Task: Create List Usability Testing in Board Sales Forecasting Software to Workspace Administrative Assistance. Create List User Research in Board Sales Performance Analysis to Workspace Administrative Assistance. Create List User Surveys in Board Business Model Revenue Streams Analysis and Optimization to Workspace Administrative Assistance
Action: Mouse moved to (888, 214)
Screenshot: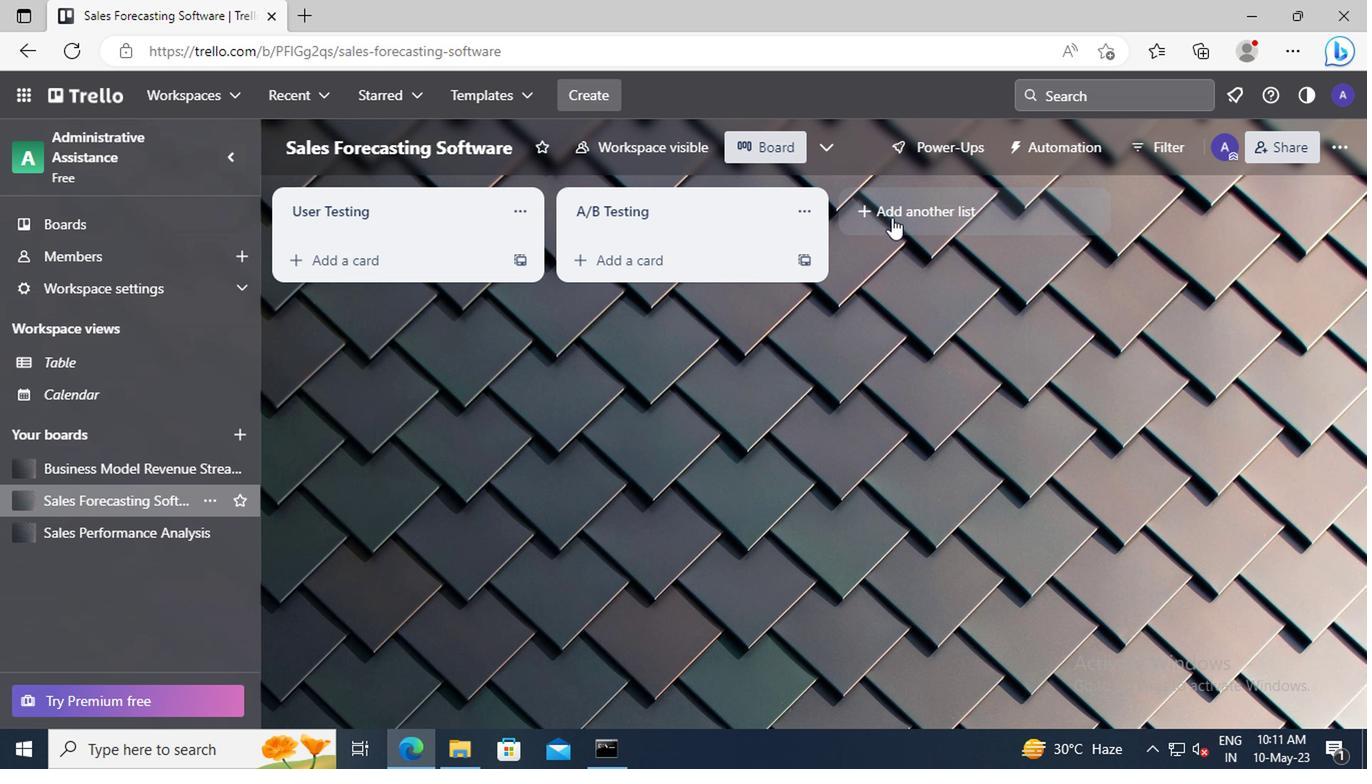 
Action: Mouse pressed left at (888, 214)
Screenshot: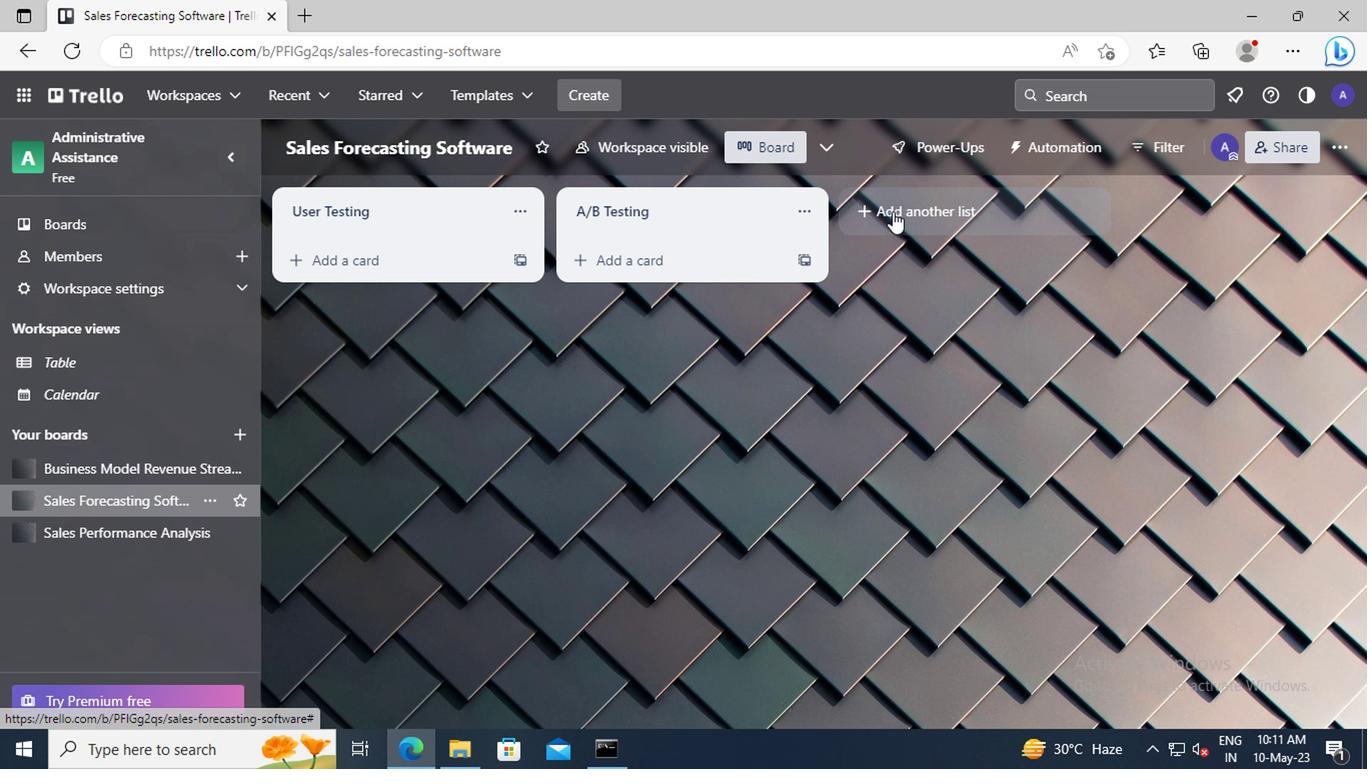 
Action: Key pressed <Key.shift>USABILITY<Key.space><Key.shift>TESTING
Screenshot: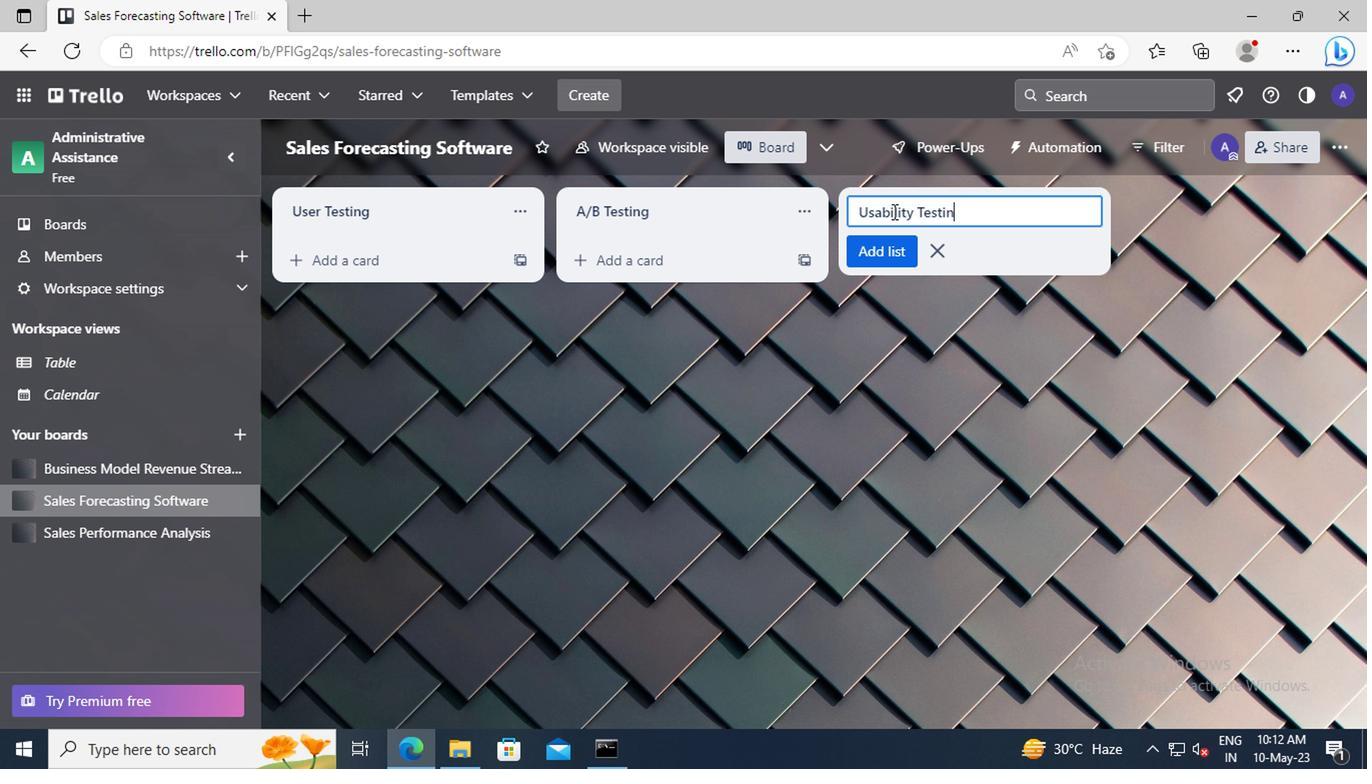 
Action: Mouse moved to (893, 247)
Screenshot: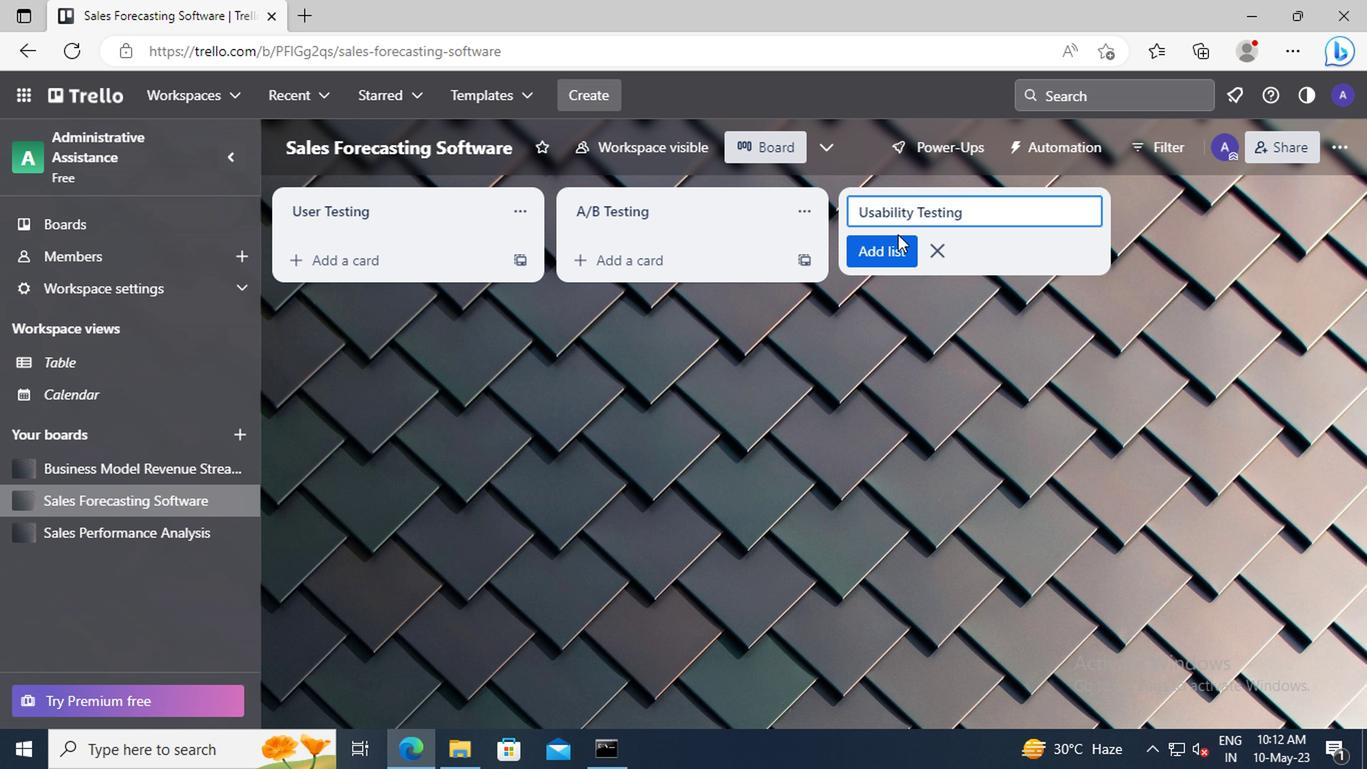 
Action: Mouse pressed left at (893, 247)
Screenshot: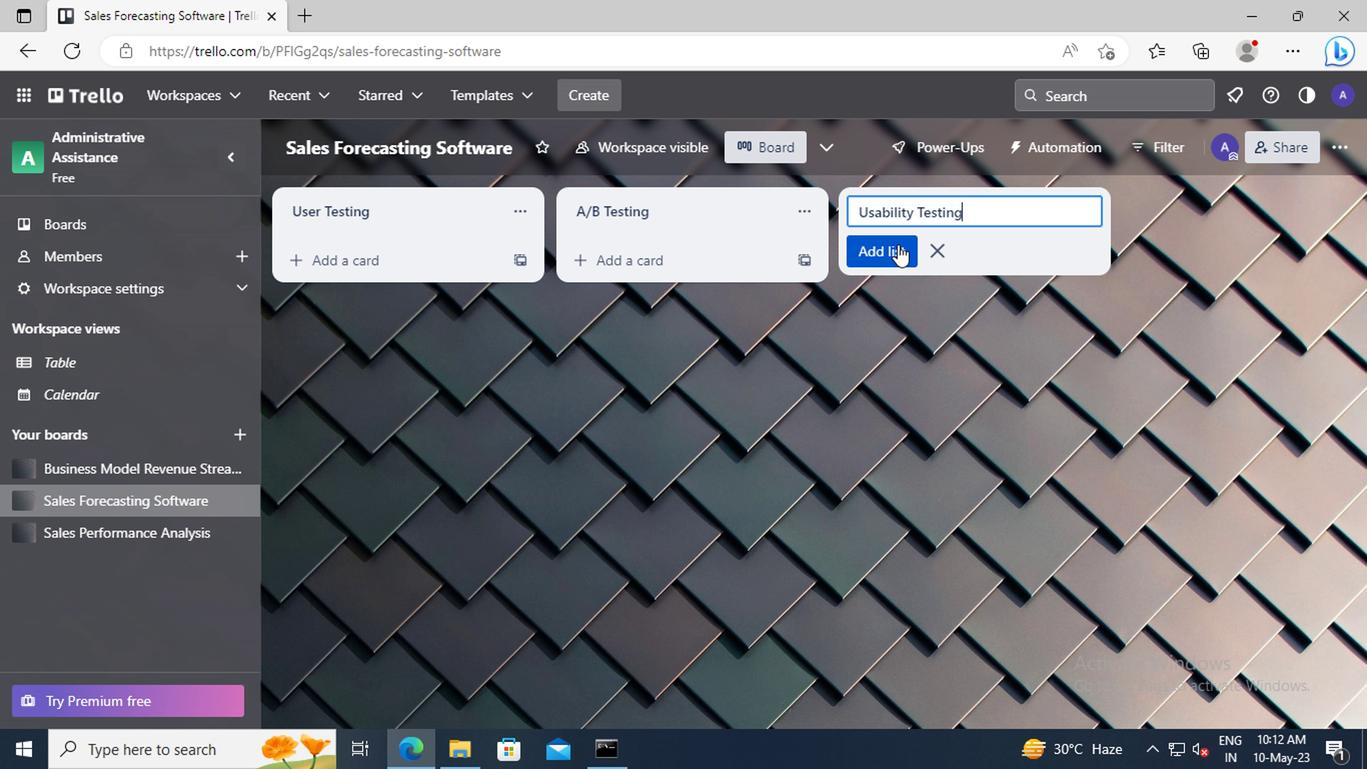 
Action: Mouse moved to (129, 538)
Screenshot: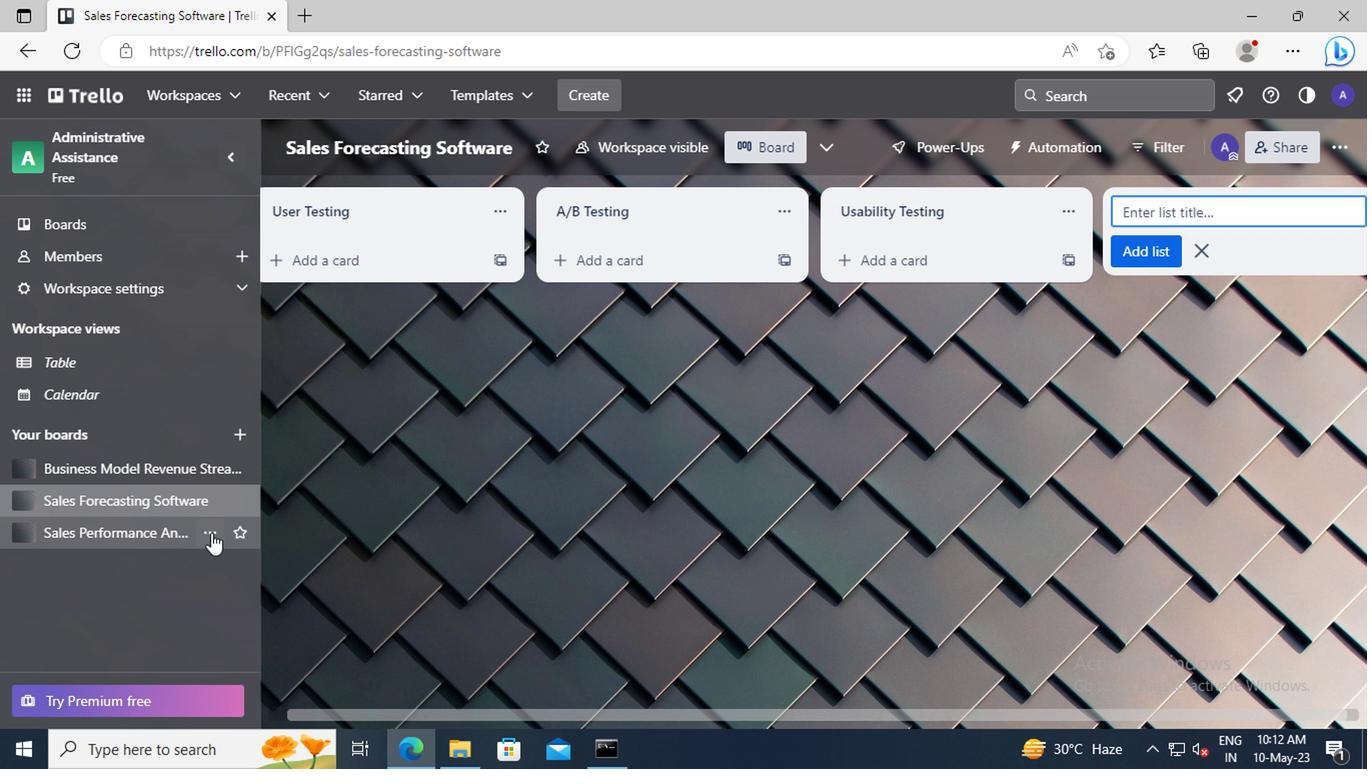 
Action: Mouse pressed left at (129, 538)
Screenshot: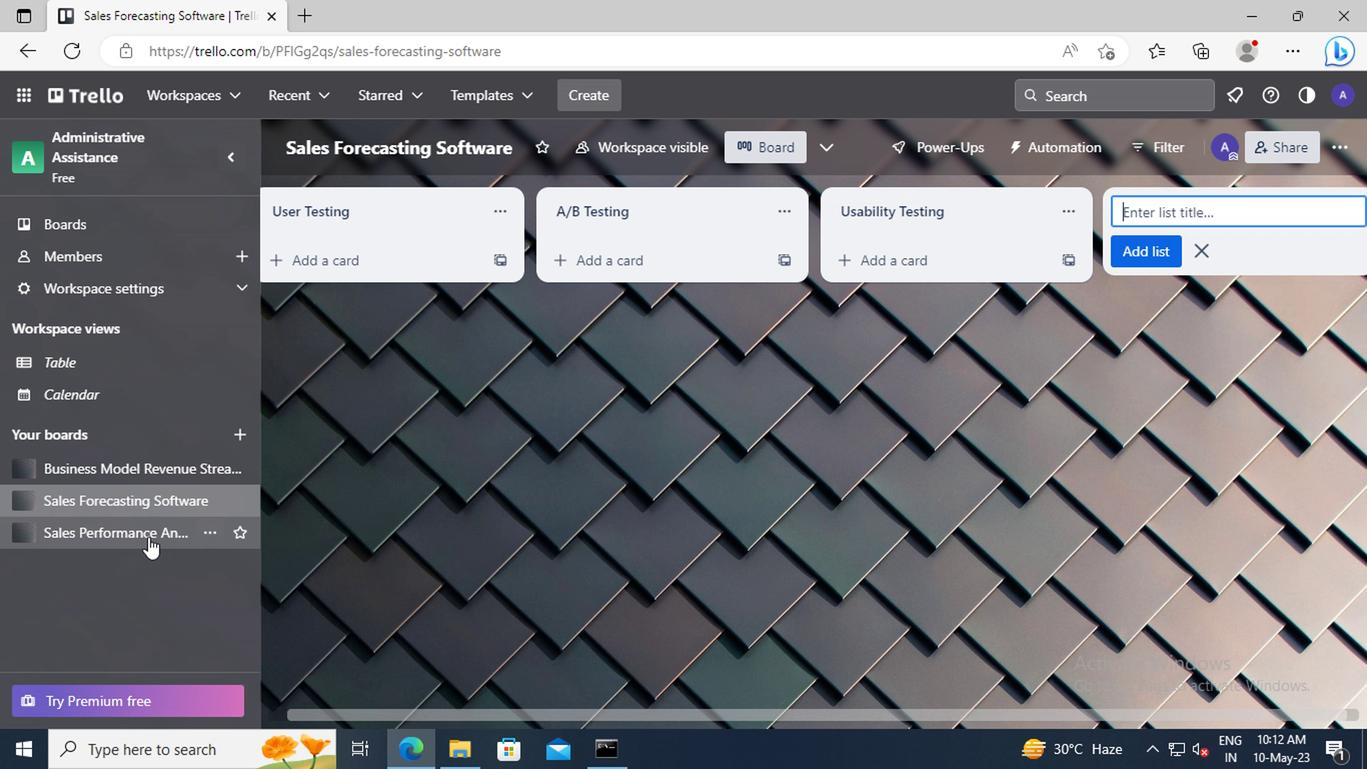 
Action: Mouse moved to (899, 216)
Screenshot: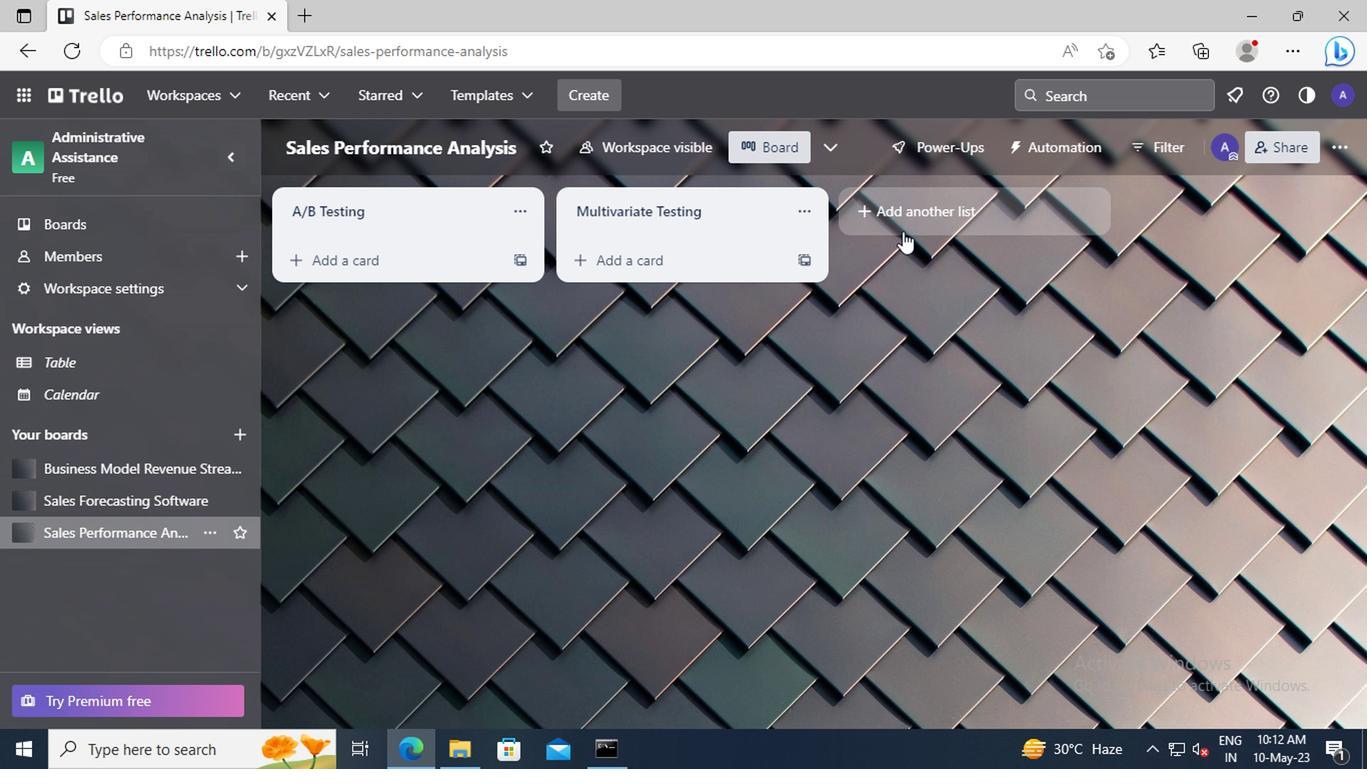 
Action: Mouse pressed left at (899, 216)
Screenshot: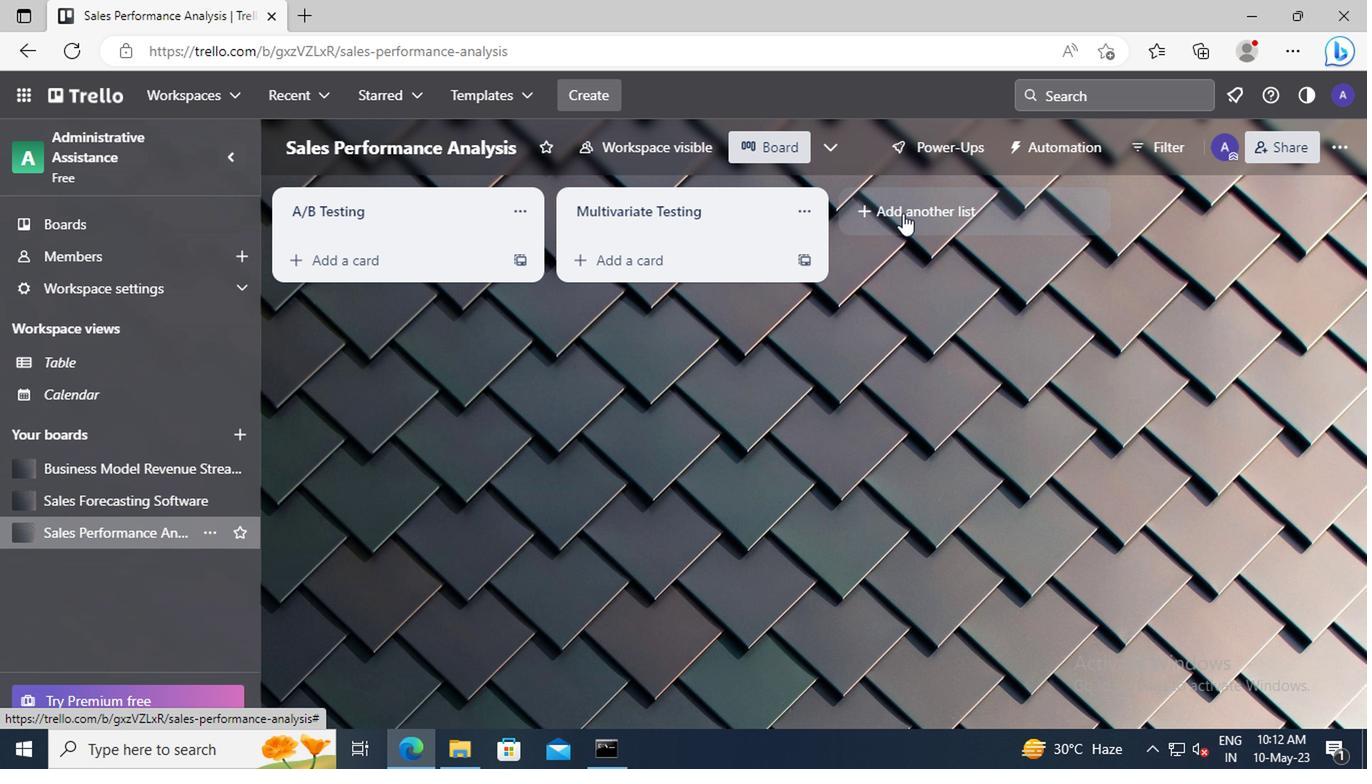 
Action: Key pressed <Key.shift>USER<Key.space><Key.shift>RESEARCH
Screenshot: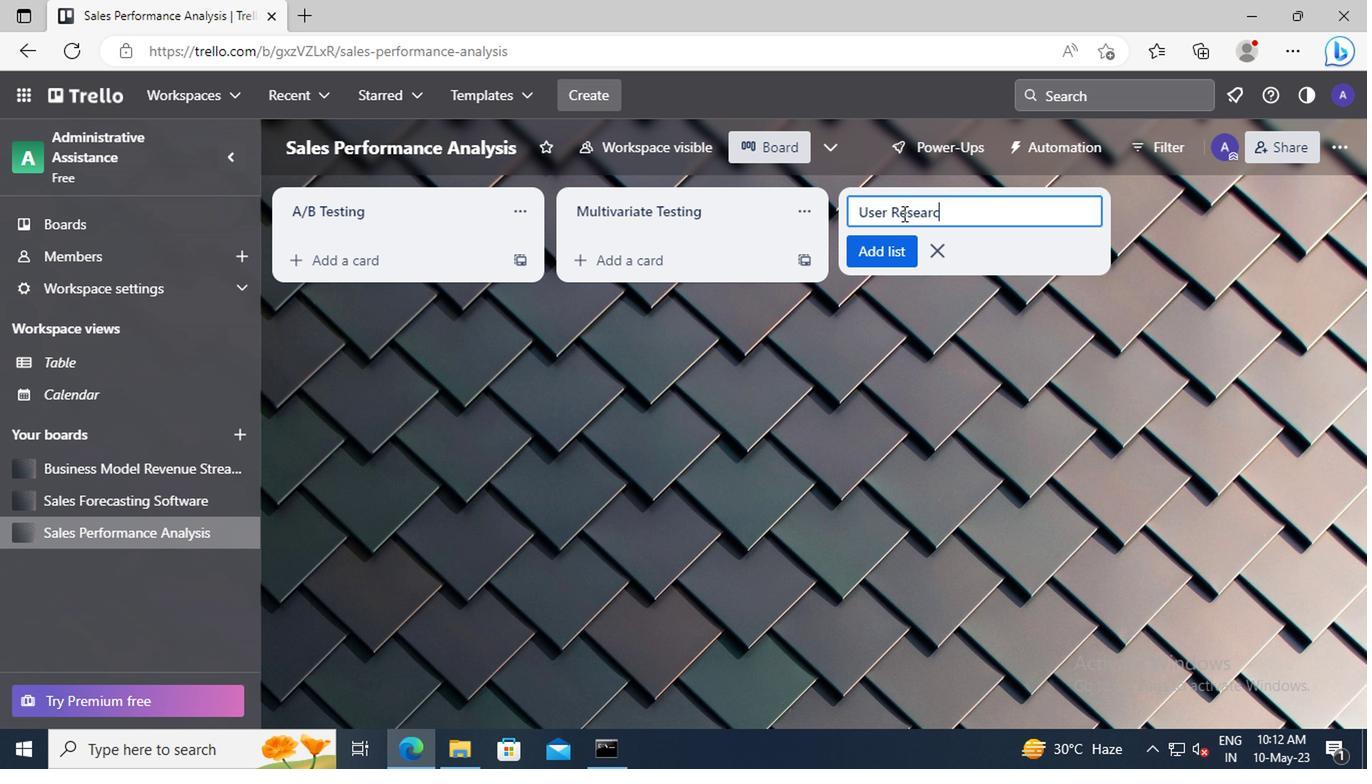 
Action: Mouse moved to (882, 257)
Screenshot: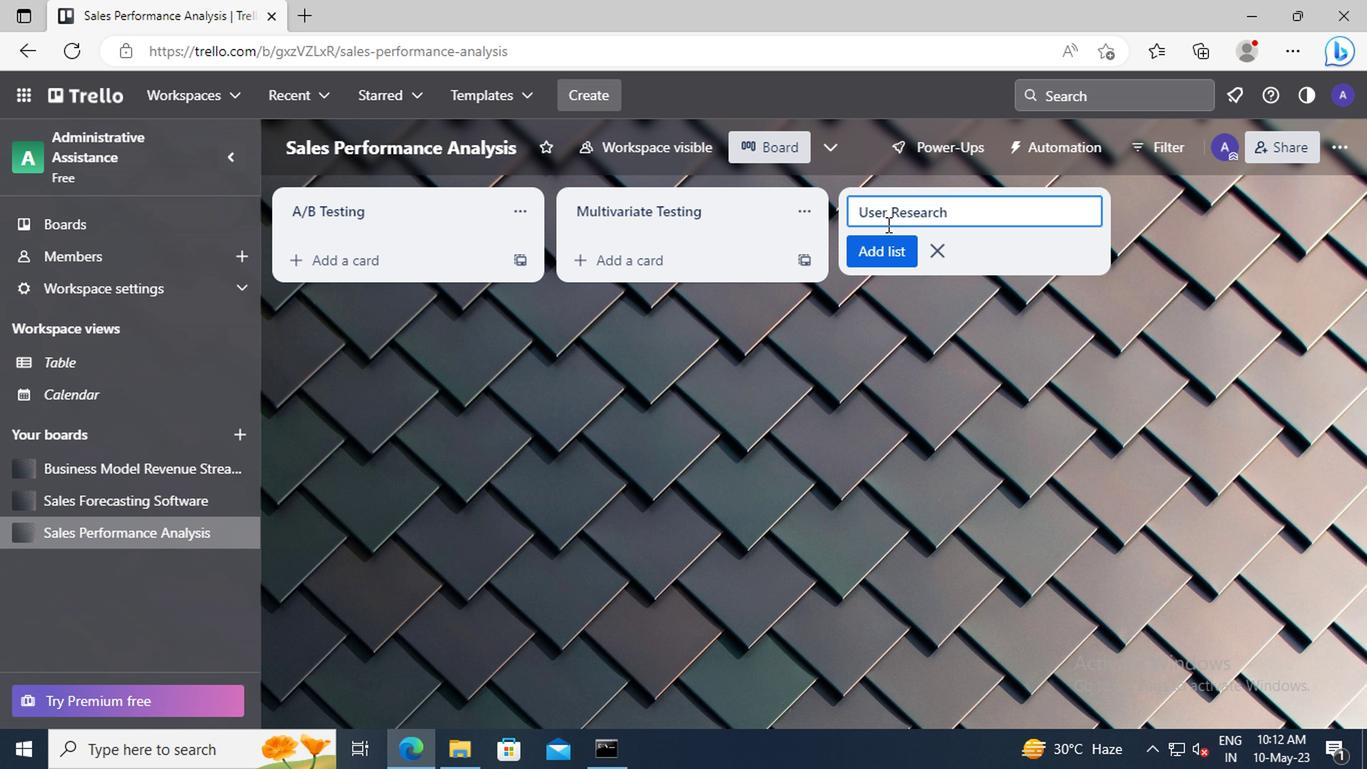 
Action: Mouse pressed left at (882, 257)
Screenshot: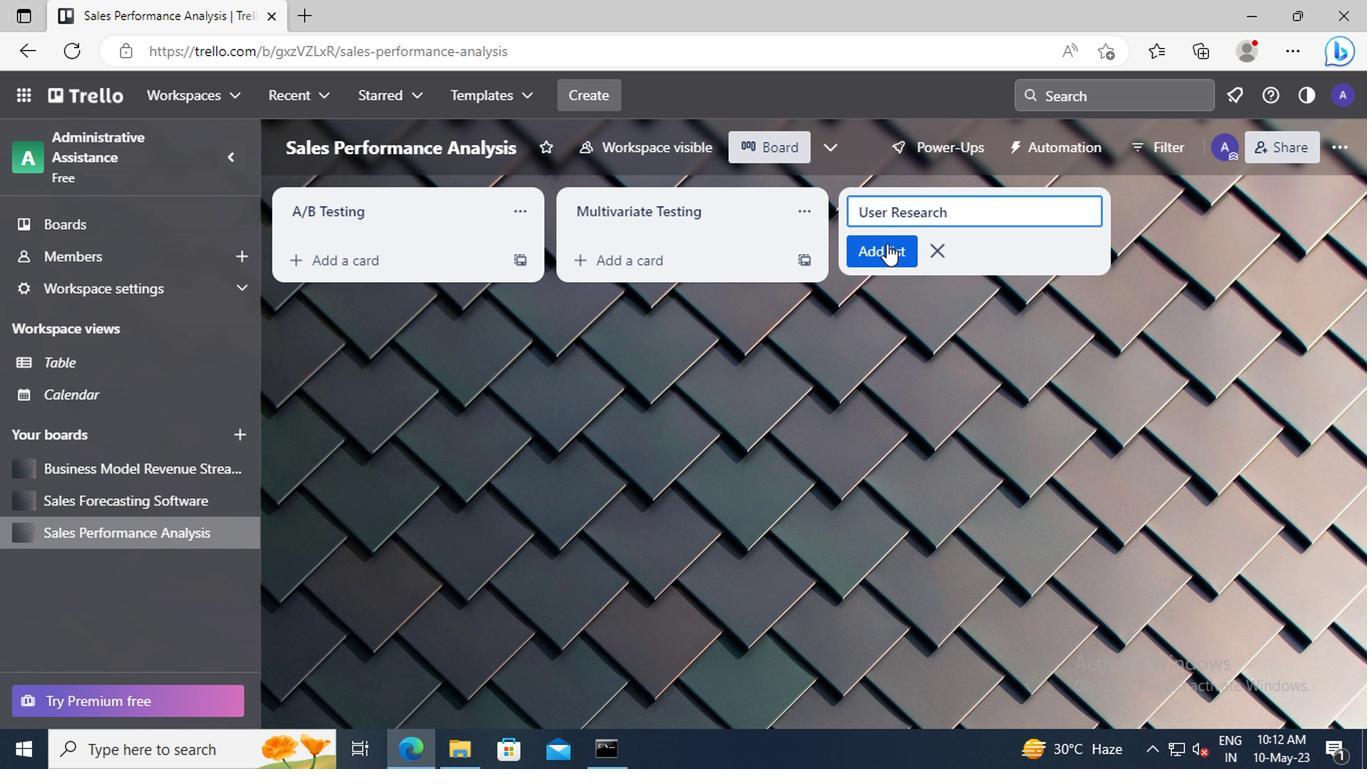 
Action: Mouse moved to (149, 477)
Screenshot: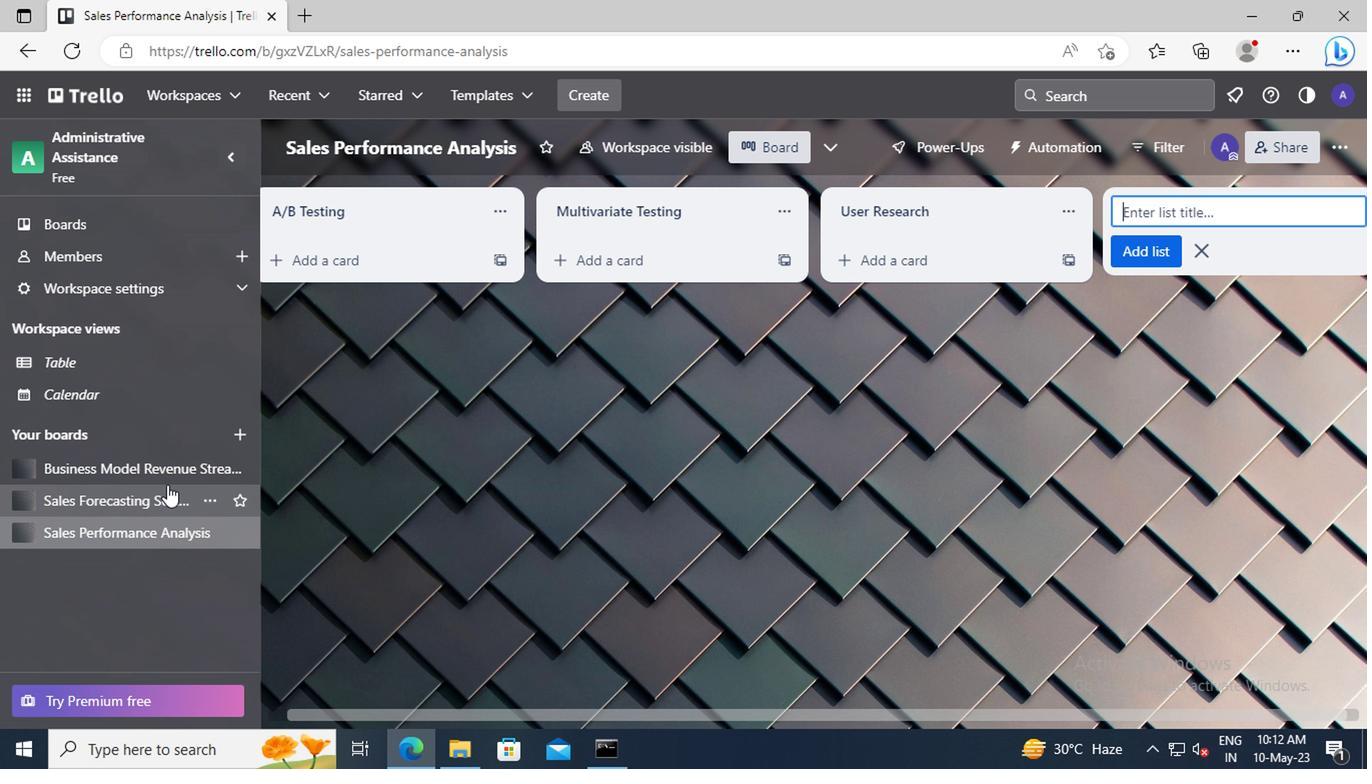 
Action: Mouse pressed left at (149, 477)
Screenshot: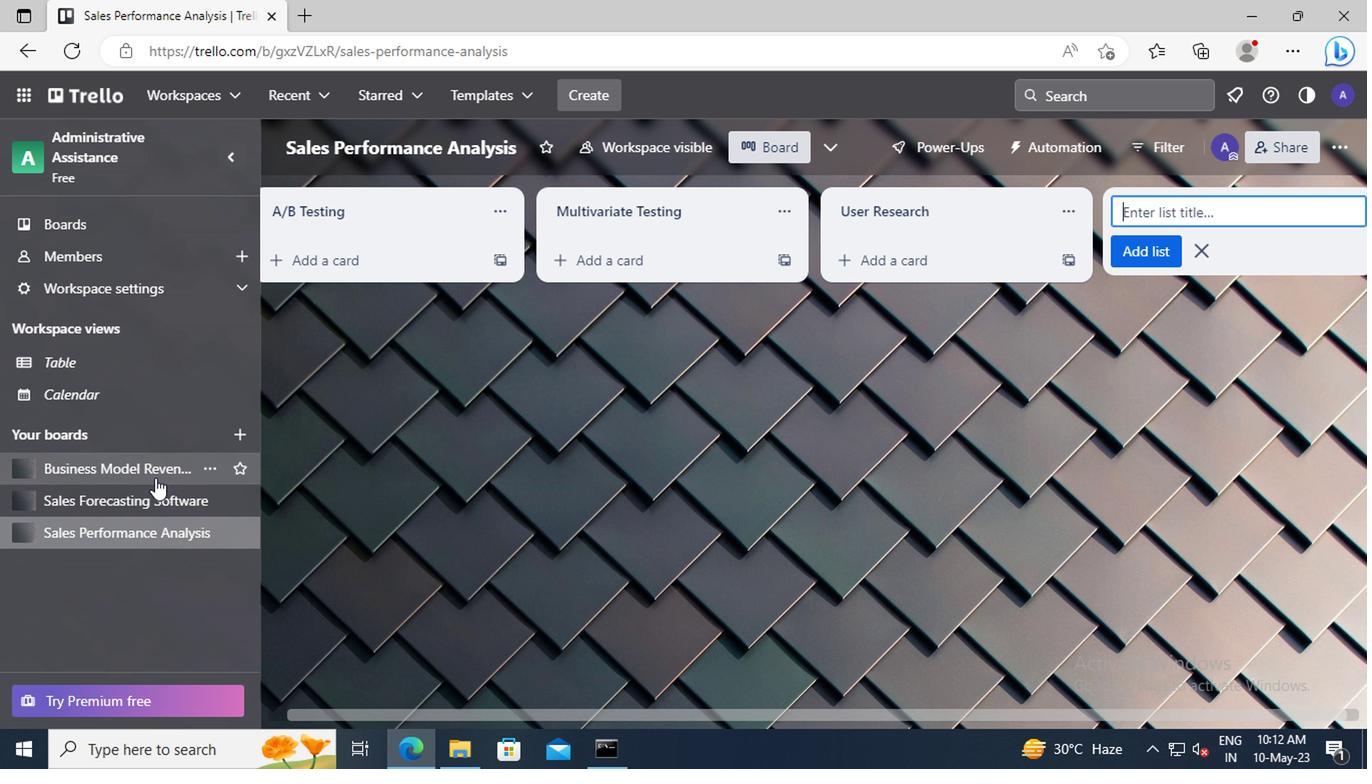 
Action: Mouse moved to (887, 214)
Screenshot: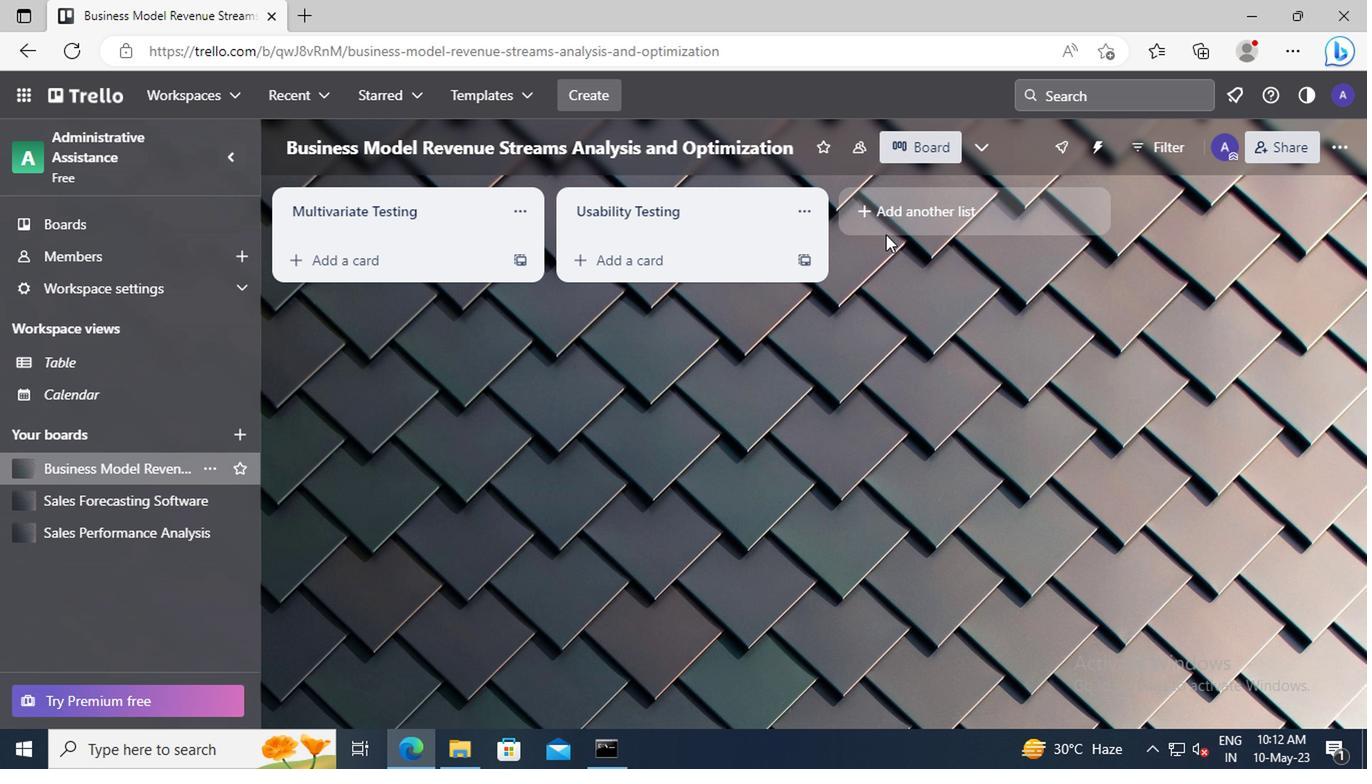 
Action: Mouse pressed left at (887, 214)
Screenshot: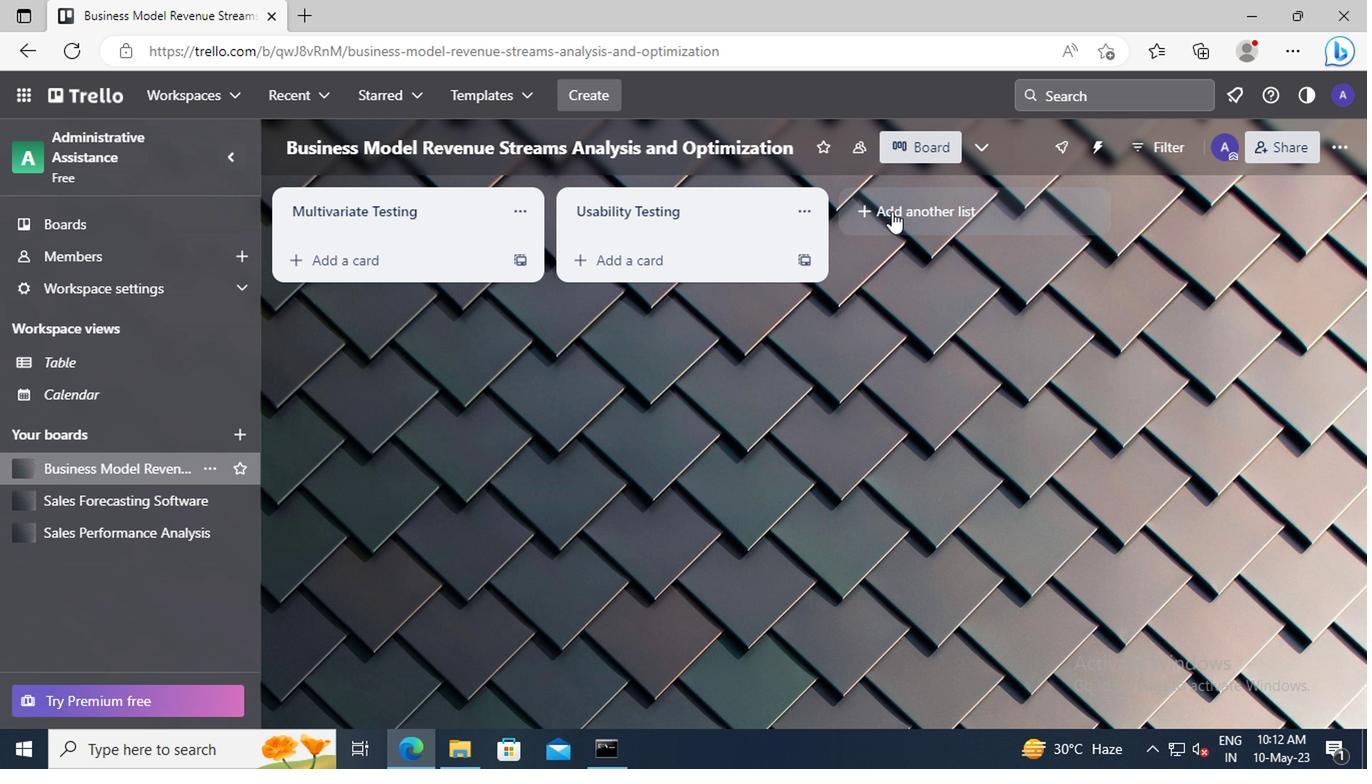 
Action: Key pressed <Key.shift>USER<Key.space><Key.shift>SURVEYS
Screenshot: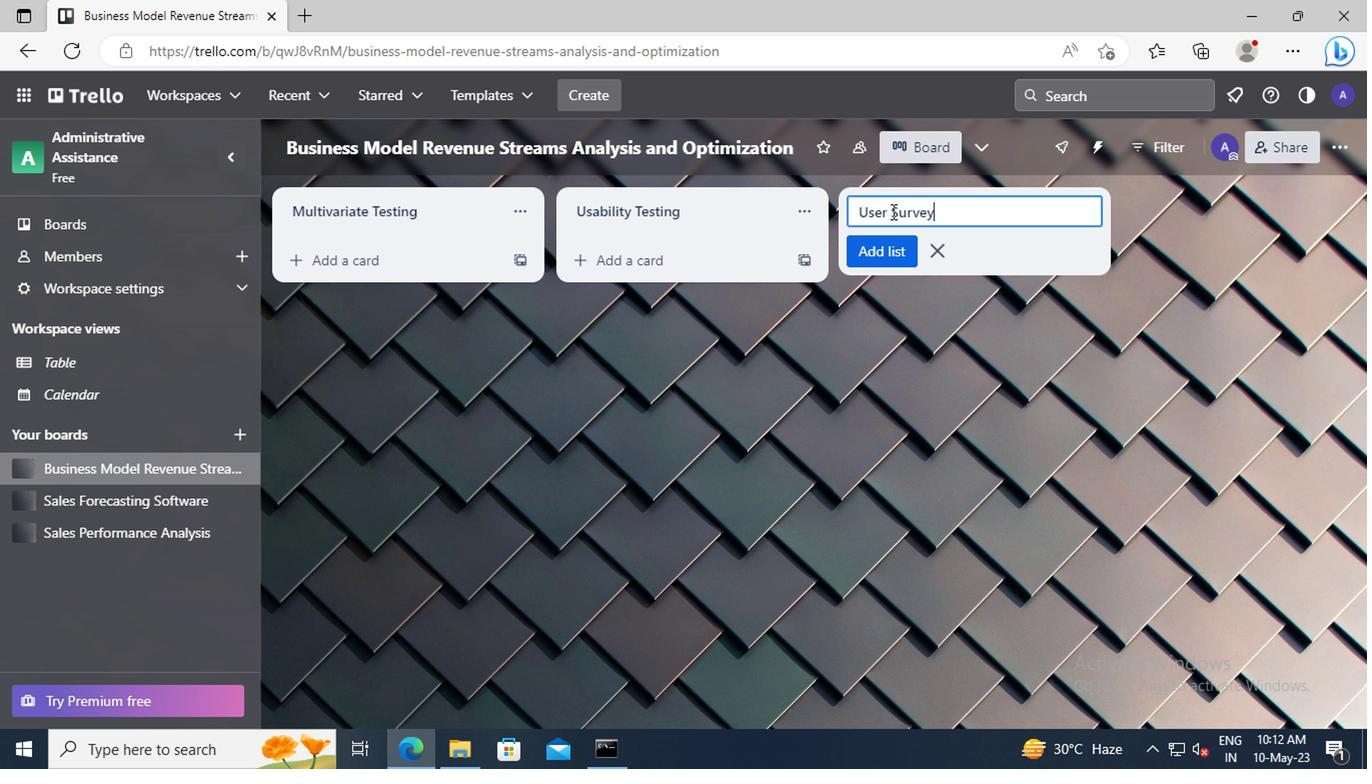 
Action: Mouse moved to (887, 251)
Screenshot: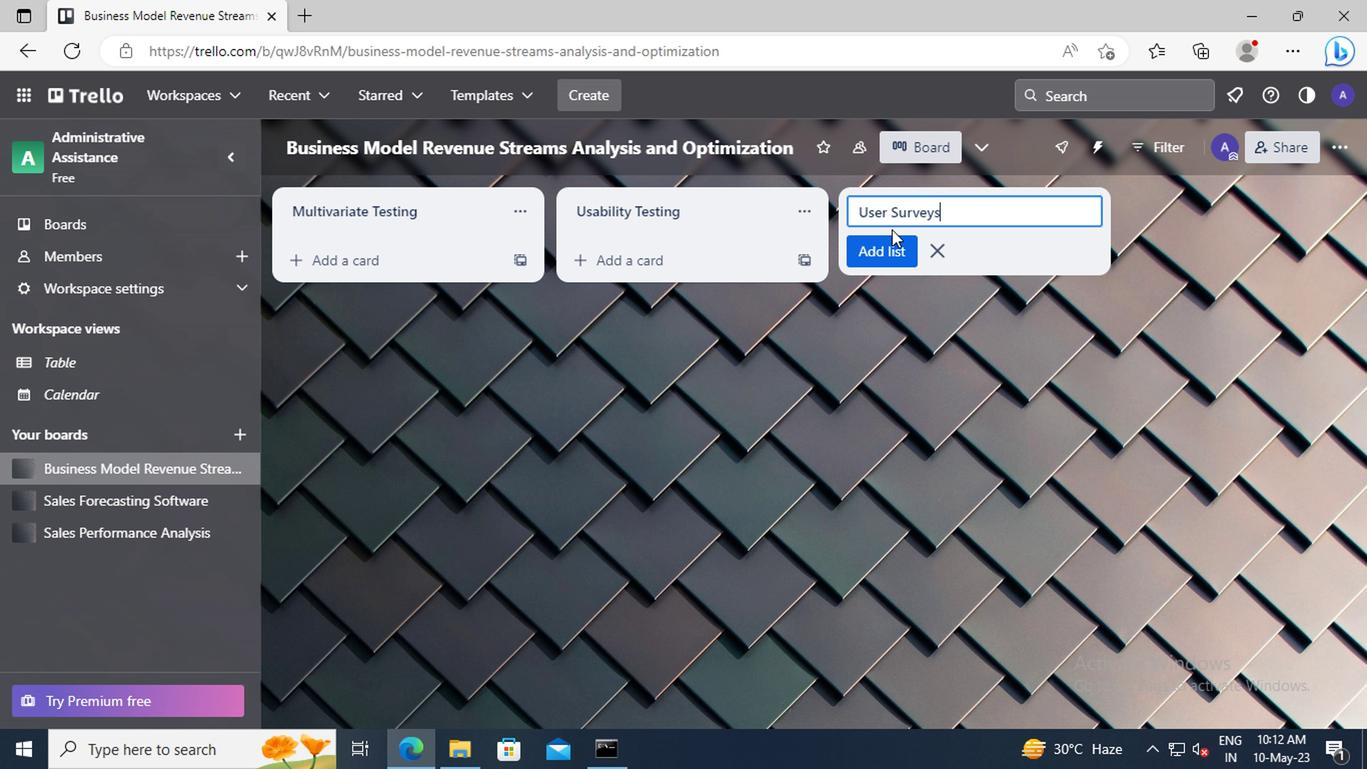 
Action: Mouse pressed left at (887, 251)
Screenshot: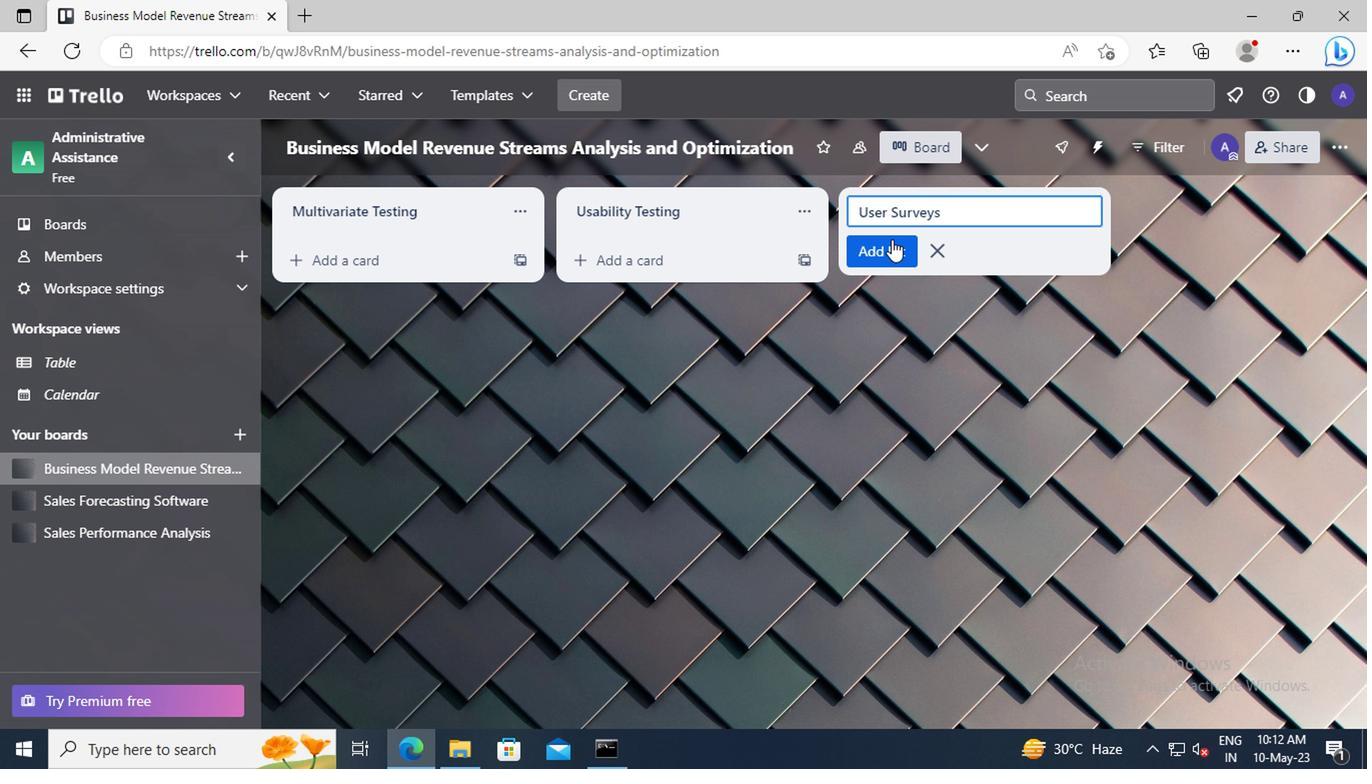 
